 Task: Explore GitHub's "Contributor Graph" to visualize contributor relationships.
Action: Mouse moved to (262, 105)
Screenshot: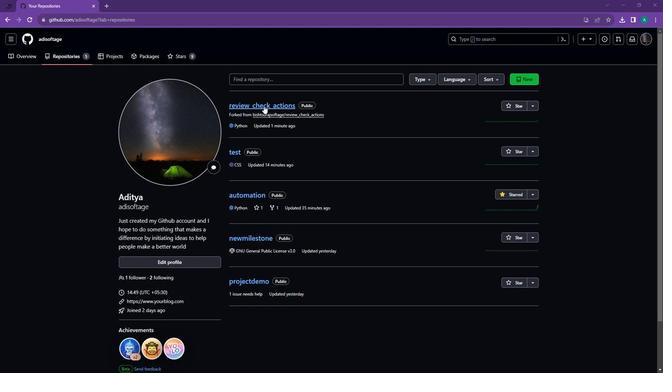 
Action: Mouse pressed left at (262, 105)
Screenshot: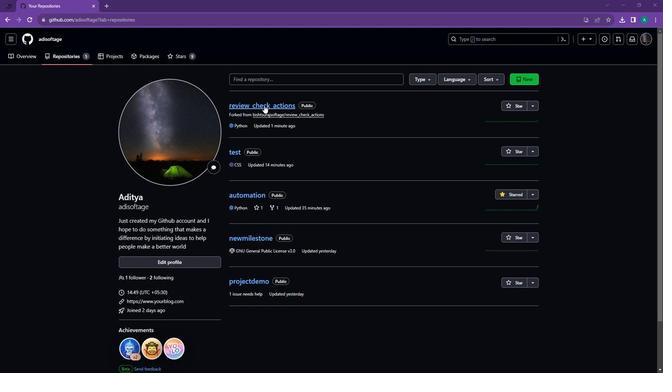 
Action: Mouse moved to (211, 54)
Screenshot: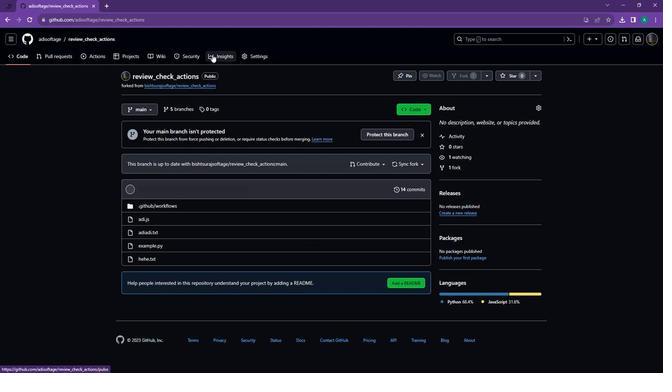 
Action: Mouse pressed left at (211, 54)
Screenshot: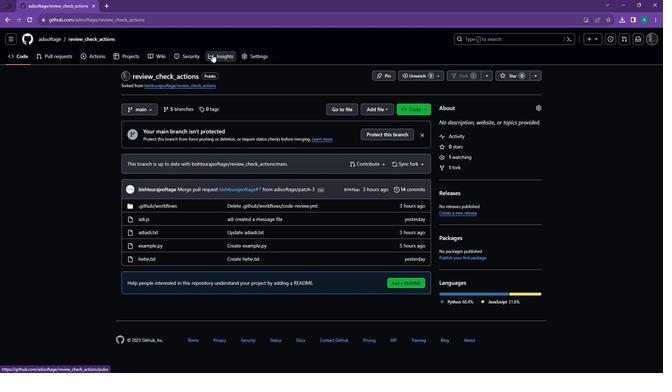 
Action: Mouse moved to (143, 92)
Screenshot: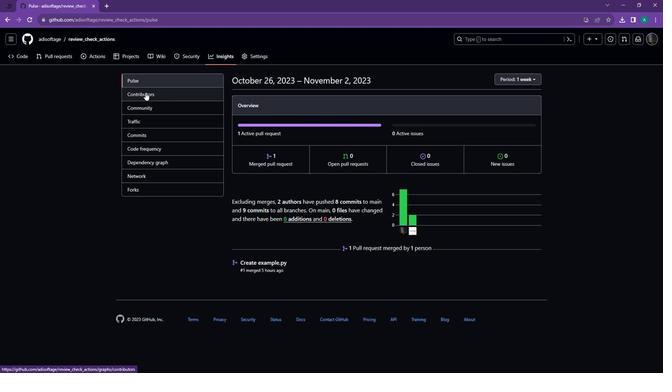
Action: Mouse pressed left at (143, 92)
Screenshot: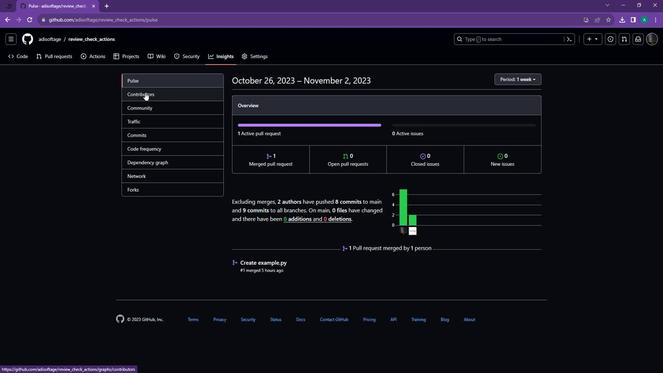 
Action: Mouse moved to (426, 140)
Screenshot: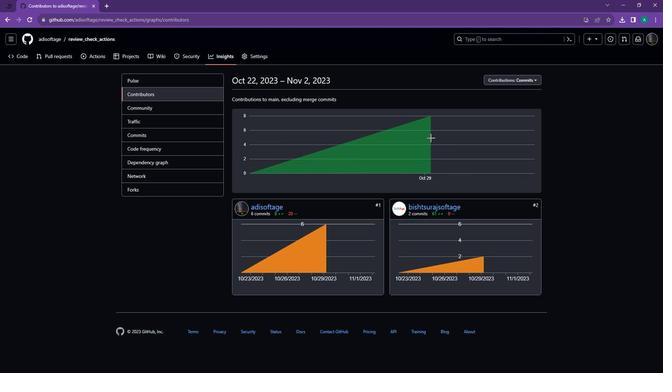 
Action: Mouse scrolled (426, 139) with delta (0, 0)
Screenshot: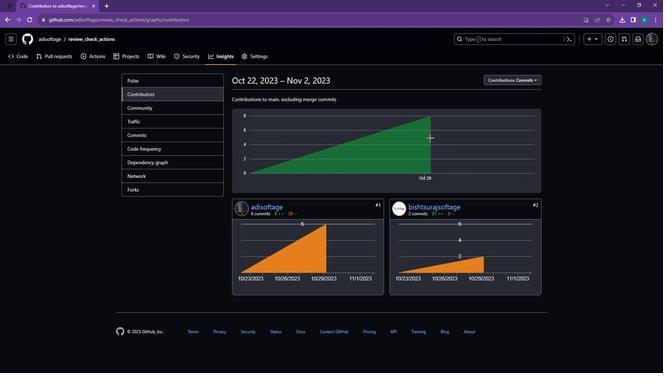 
Action: Mouse moved to (424, 143)
Screenshot: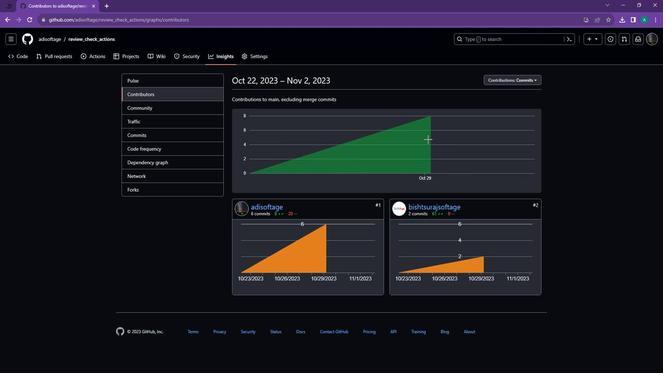 
Action: Mouse scrolled (424, 143) with delta (0, 0)
Screenshot: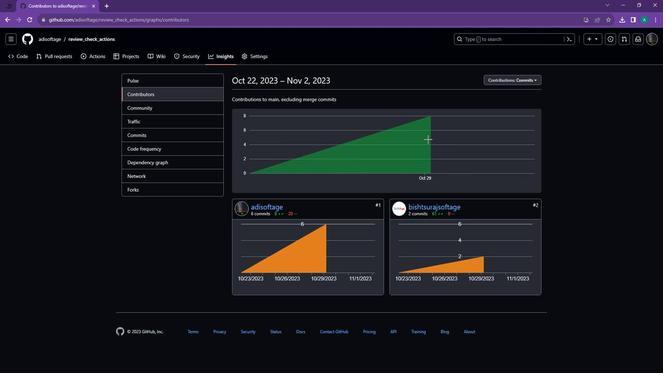 
Action: Mouse moved to (281, 183)
Screenshot: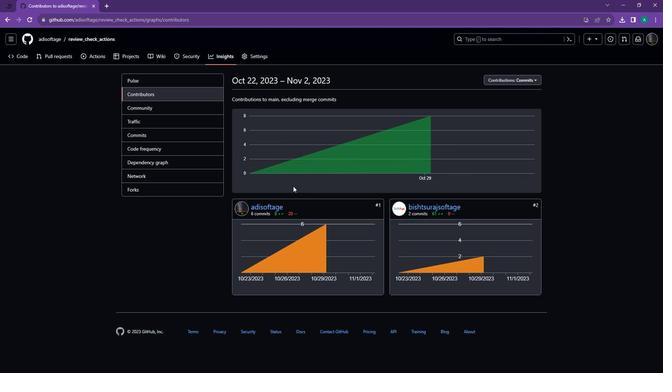
Action: Mouse scrolled (281, 183) with delta (0, 0)
Screenshot: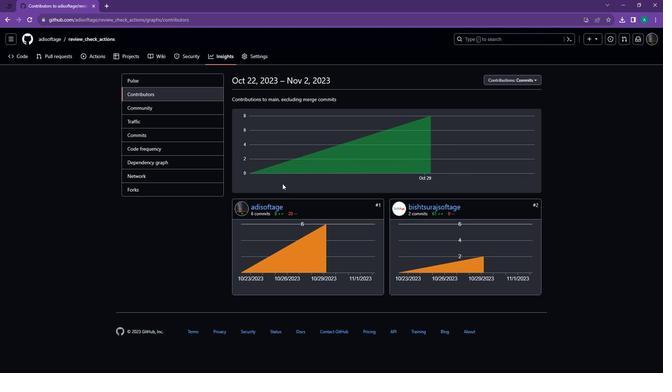 
Action: Mouse moved to (258, 172)
Screenshot: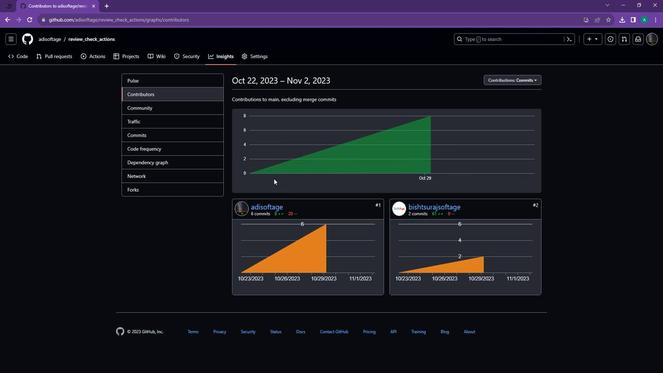 
Action: Mouse scrolled (258, 173) with delta (0, 0)
Screenshot: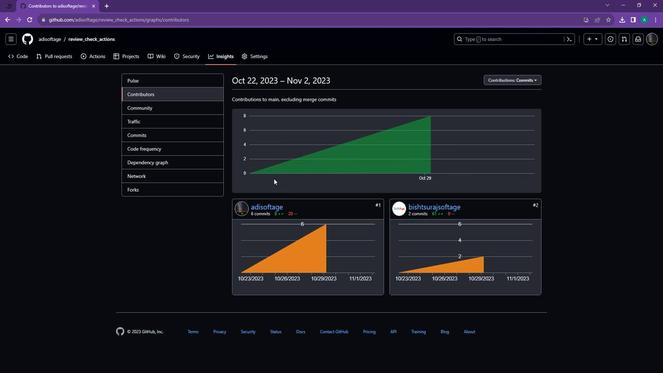 
Action: Mouse moved to (52, 42)
Screenshot: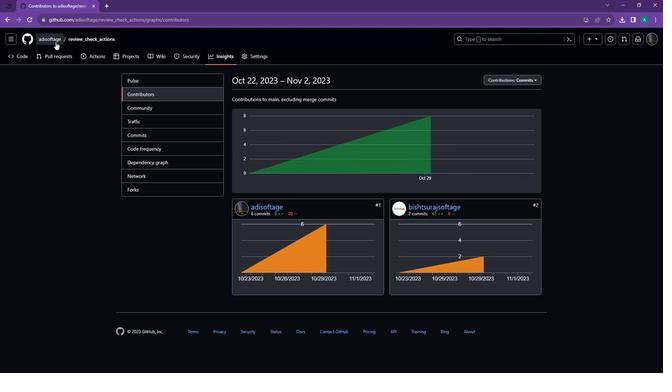 
Action: Mouse pressed left at (52, 42)
Screenshot: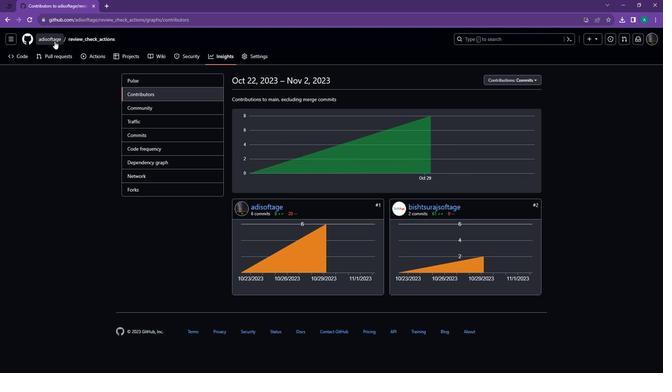 
Action: Mouse moved to (252, 96)
Screenshot: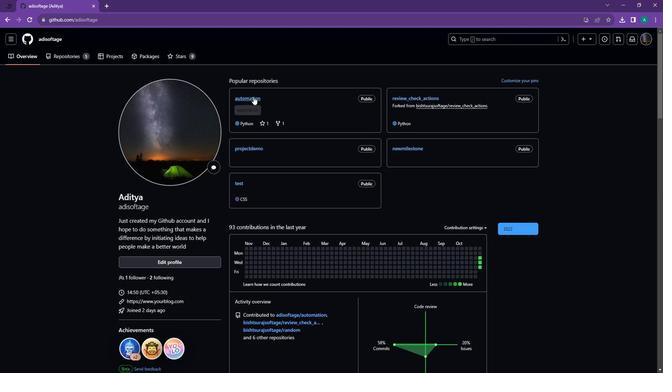 
Action: Mouse pressed left at (252, 96)
Screenshot: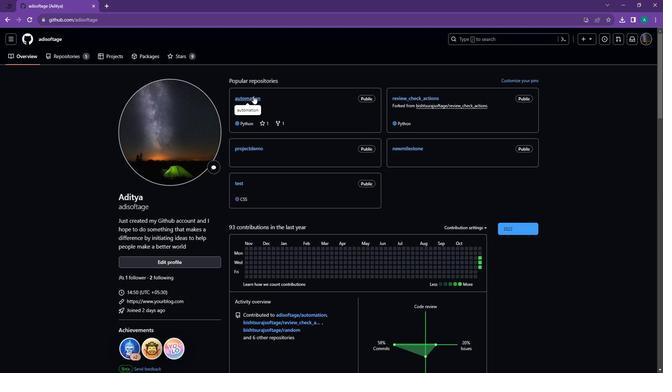 
Action: Mouse moved to (298, 59)
Screenshot: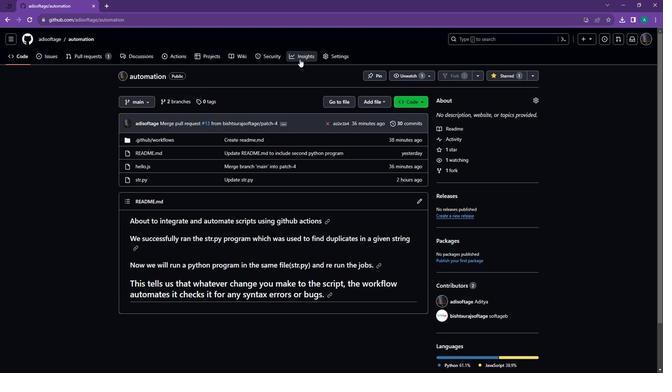 
Action: Mouse pressed left at (298, 59)
Screenshot: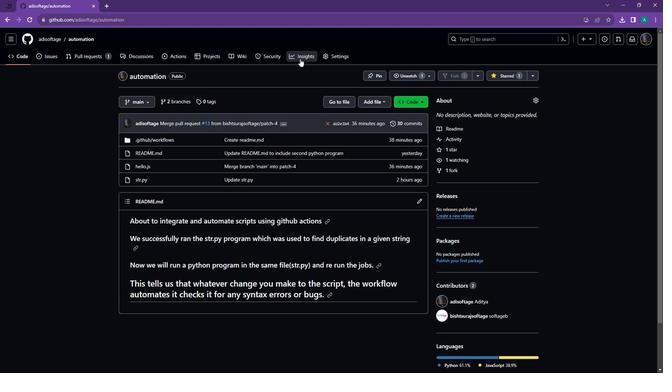 
Action: Mouse moved to (189, 96)
Screenshot: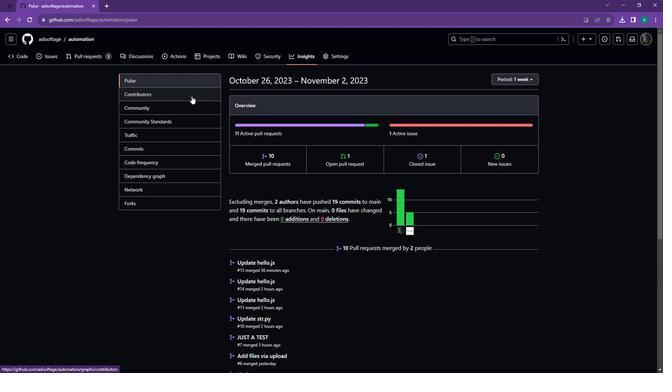
Action: Mouse pressed left at (189, 96)
Screenshot: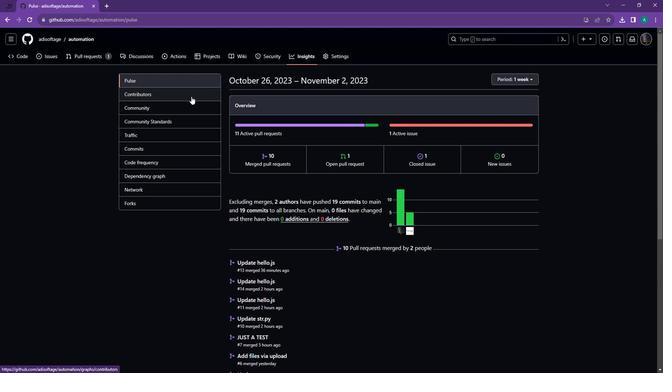 
Action: Mouse moved to (338, 206)
Screenshot: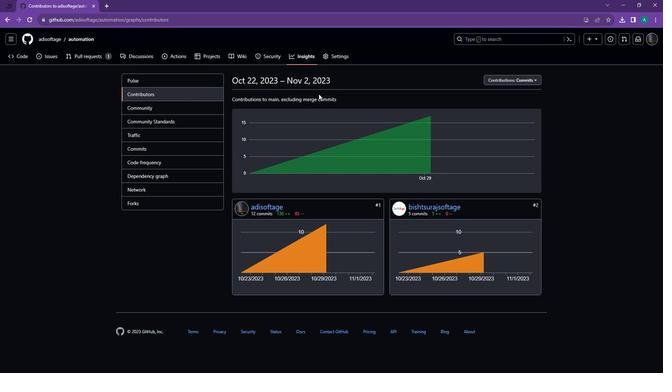 
